 Task: Select all trailing commas.
Action: Mouse moved to (33, 593)
Screenshot: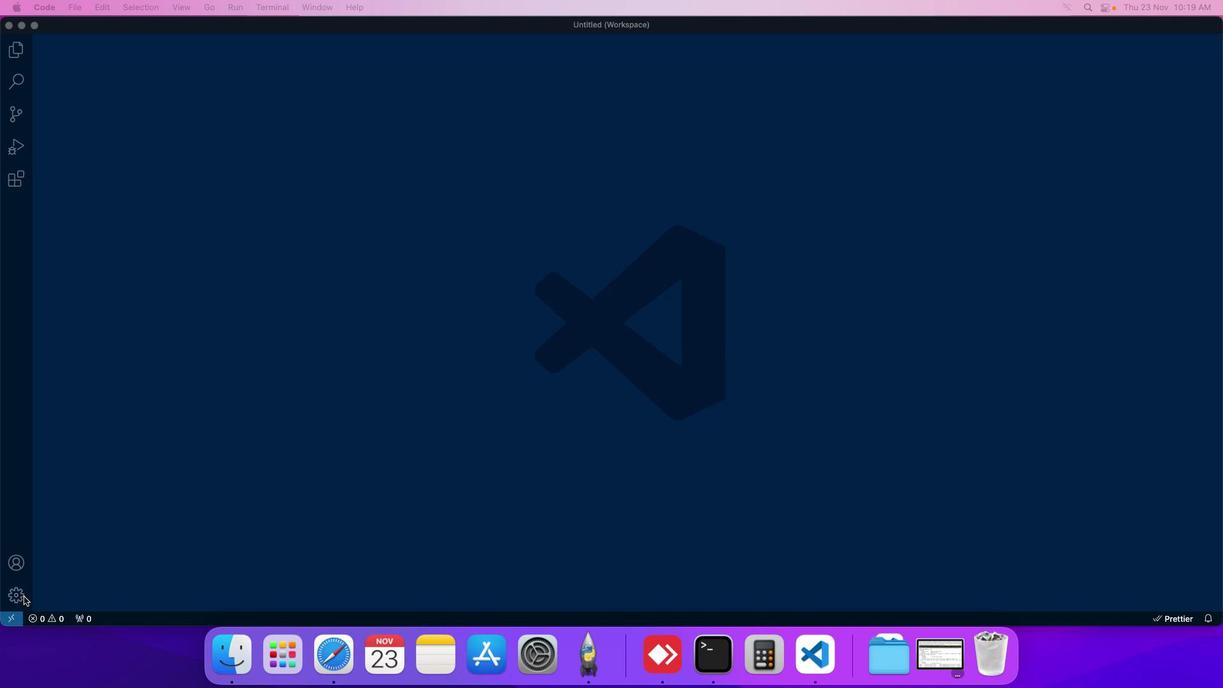 
Action: Mouse pressed left at (33, 593)
Screenshot: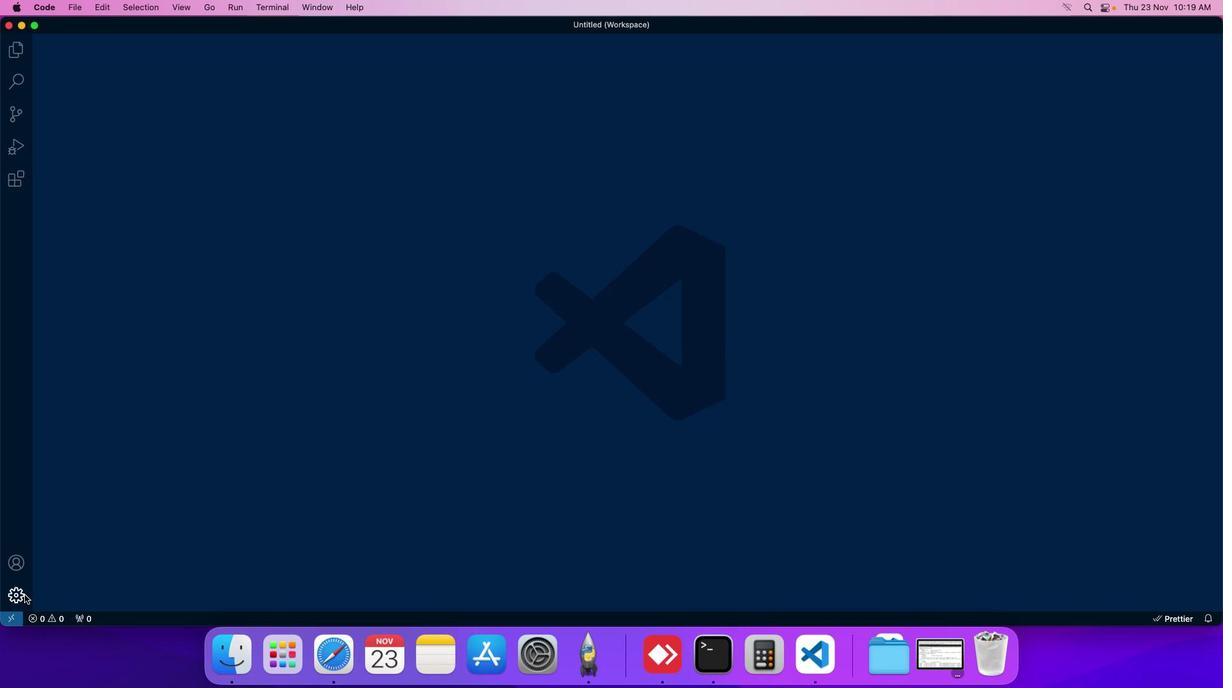 
Action: Mouse moved to (75, 498)
Screenshot: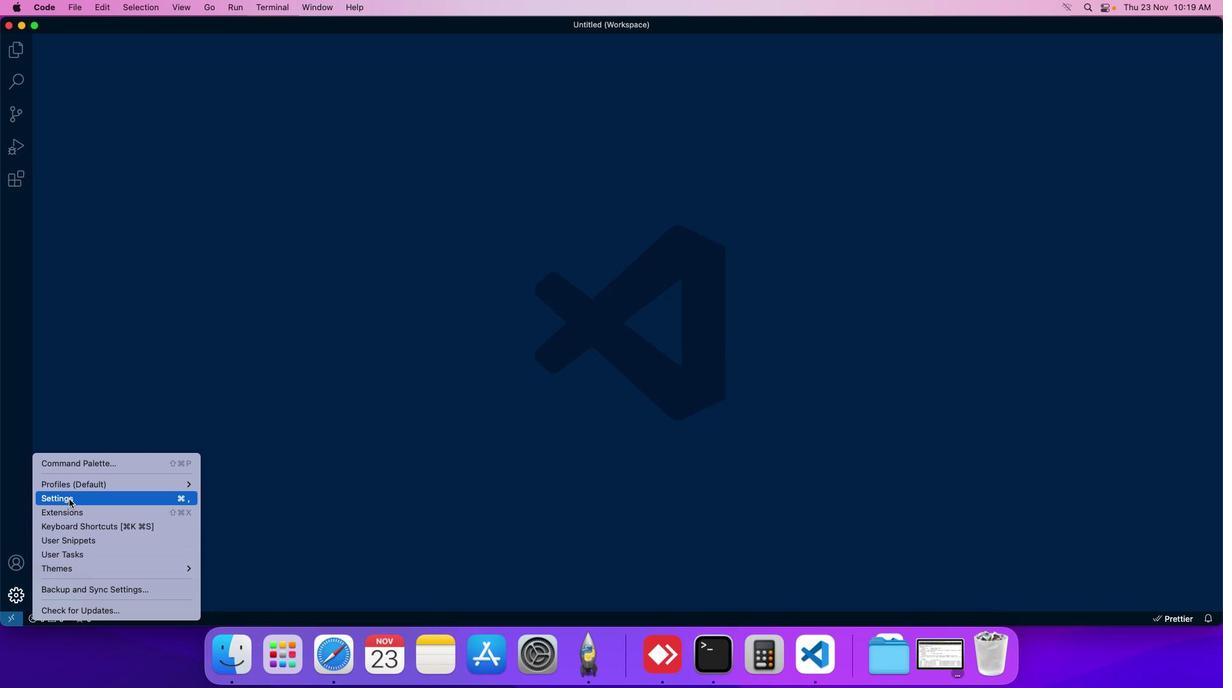 
Action: Mouse pressed left at (75, 498)
Screenshot: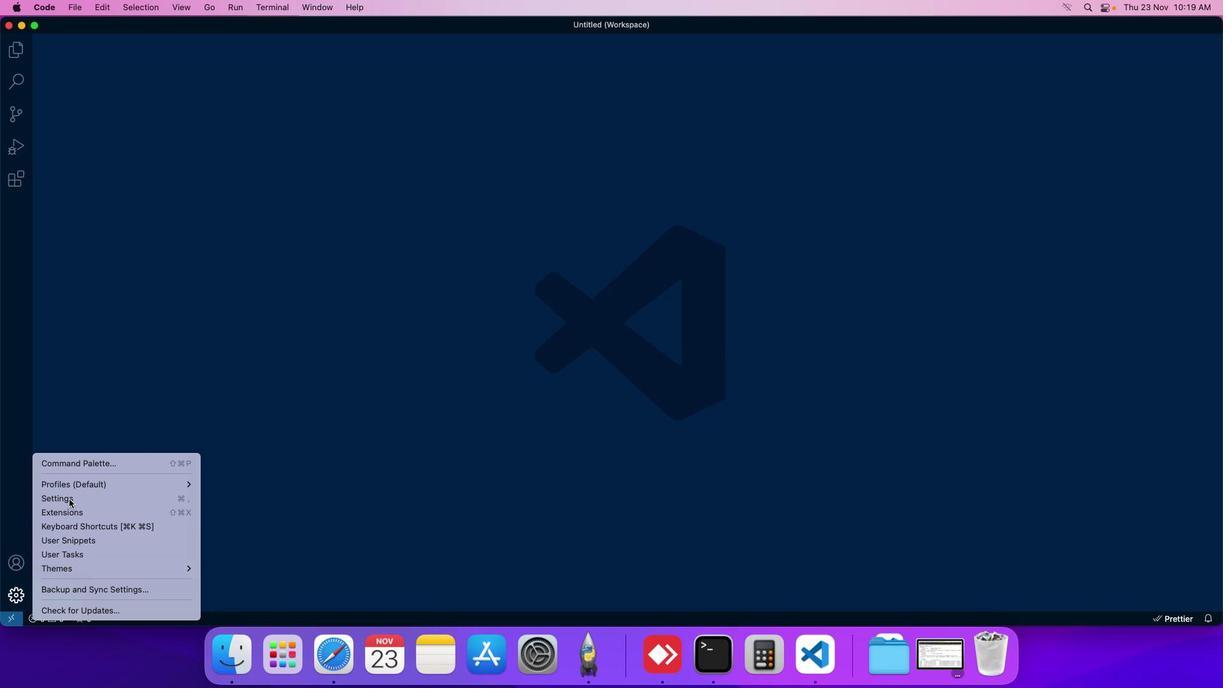 
Action: Mouse moved to (268, 119)
Screenshot: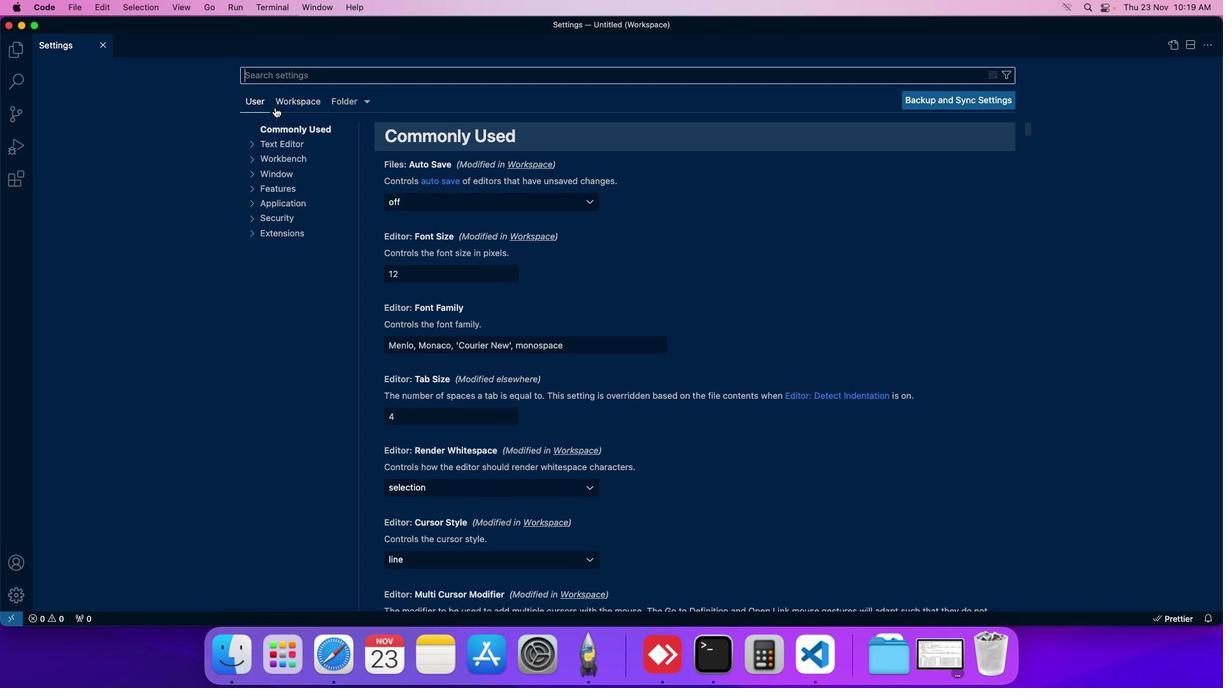
Action: Mouse pressed left at (268, 119)
Screenshot: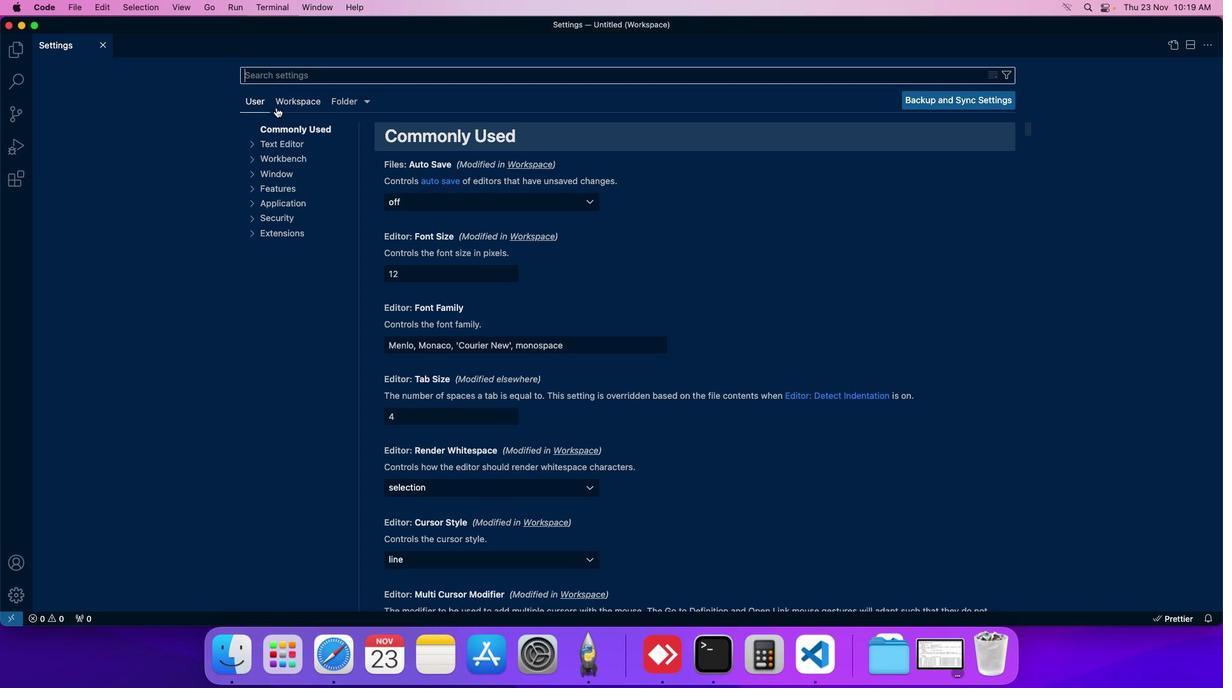 
Action: Mouse moved to (254, 225)
Screenshot: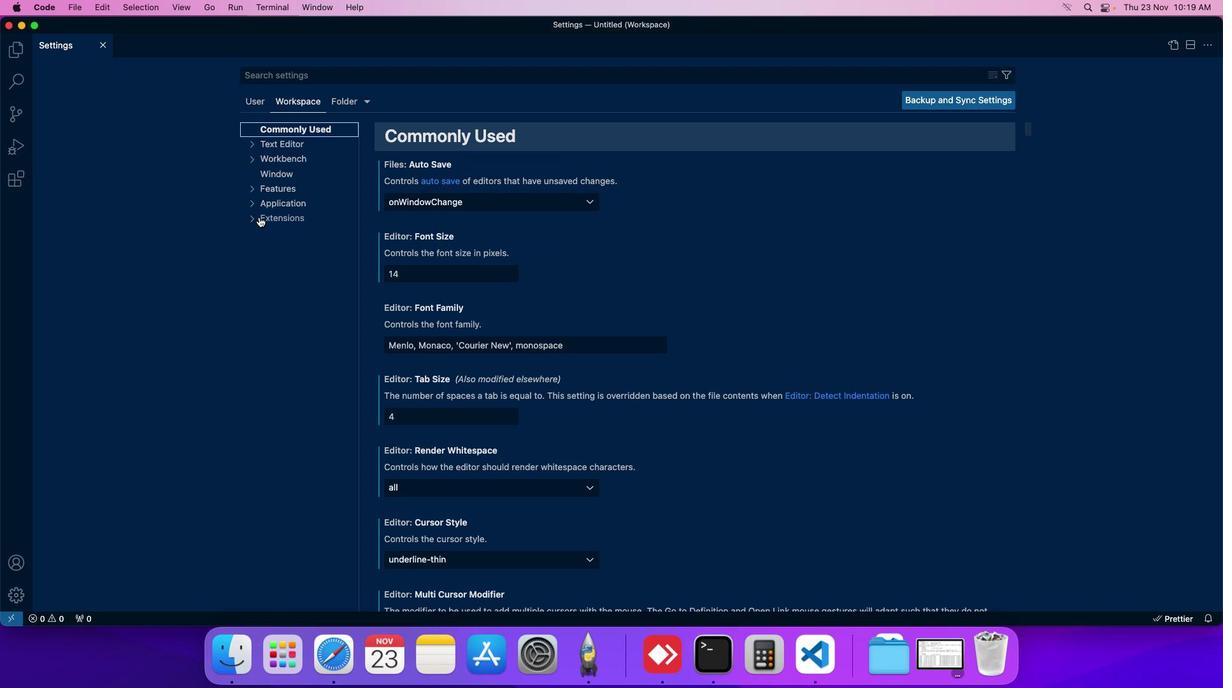 
Action: Mouse pressed left at (254, 225)
Screenshot: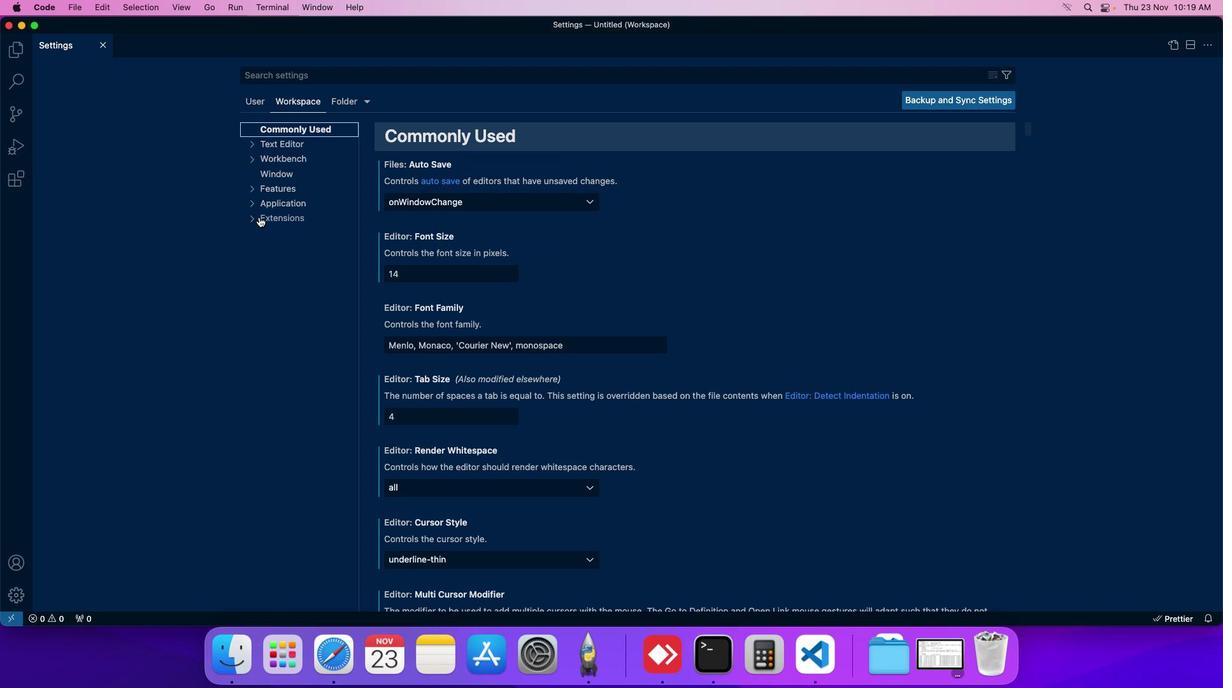 
Action: Mouse moved to (272, 468)
Screenshot: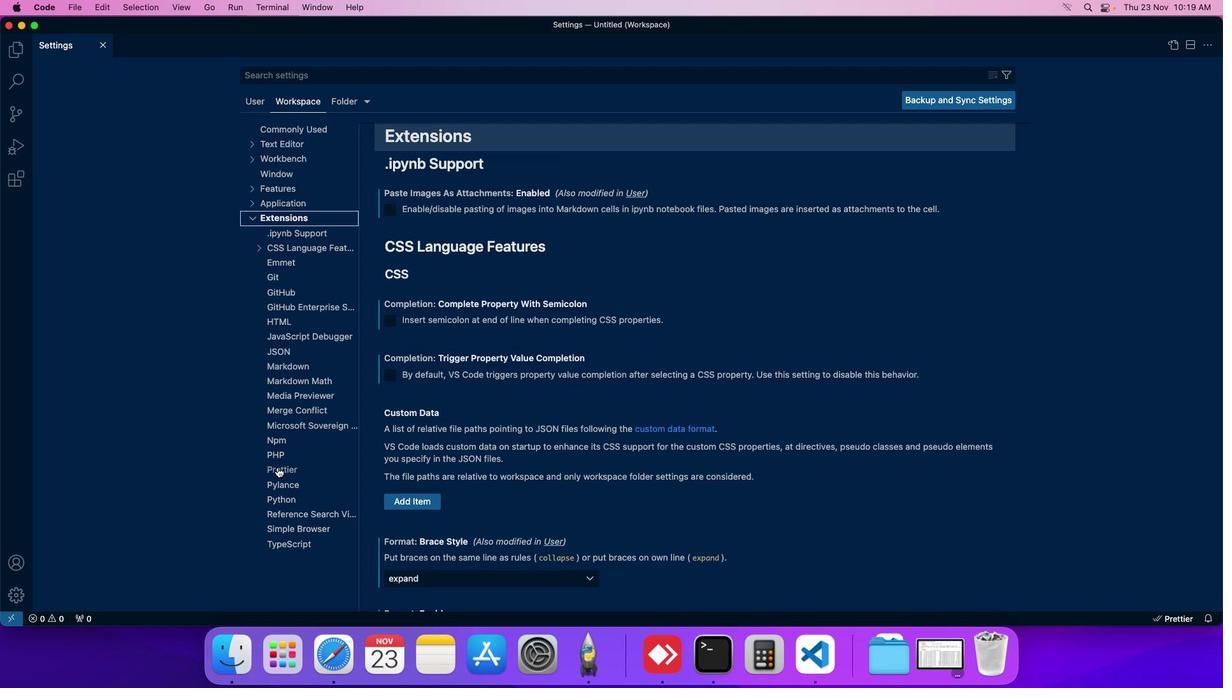 
Action: Mouse pressed left at (272, 468)
Screenshot: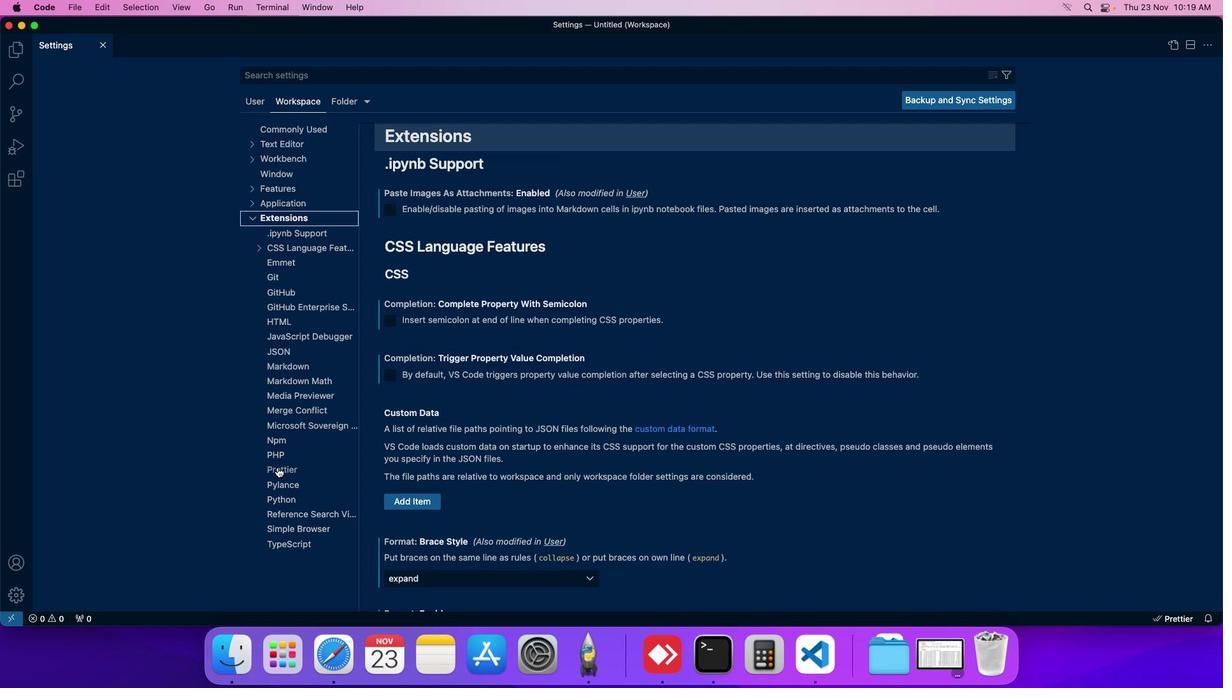 
Action: Mouse moved to (473, 532)
Screenshot: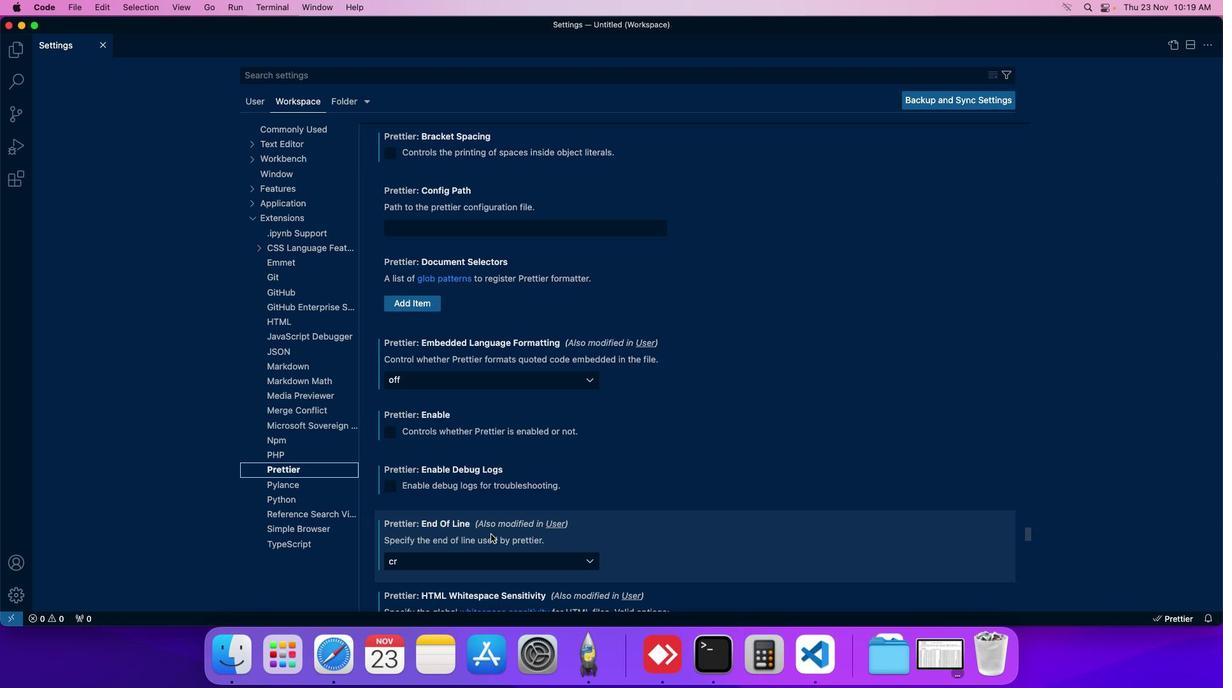 
Action: Mouse scrolled (473, 532) with delta (10, 14)
Screenshot: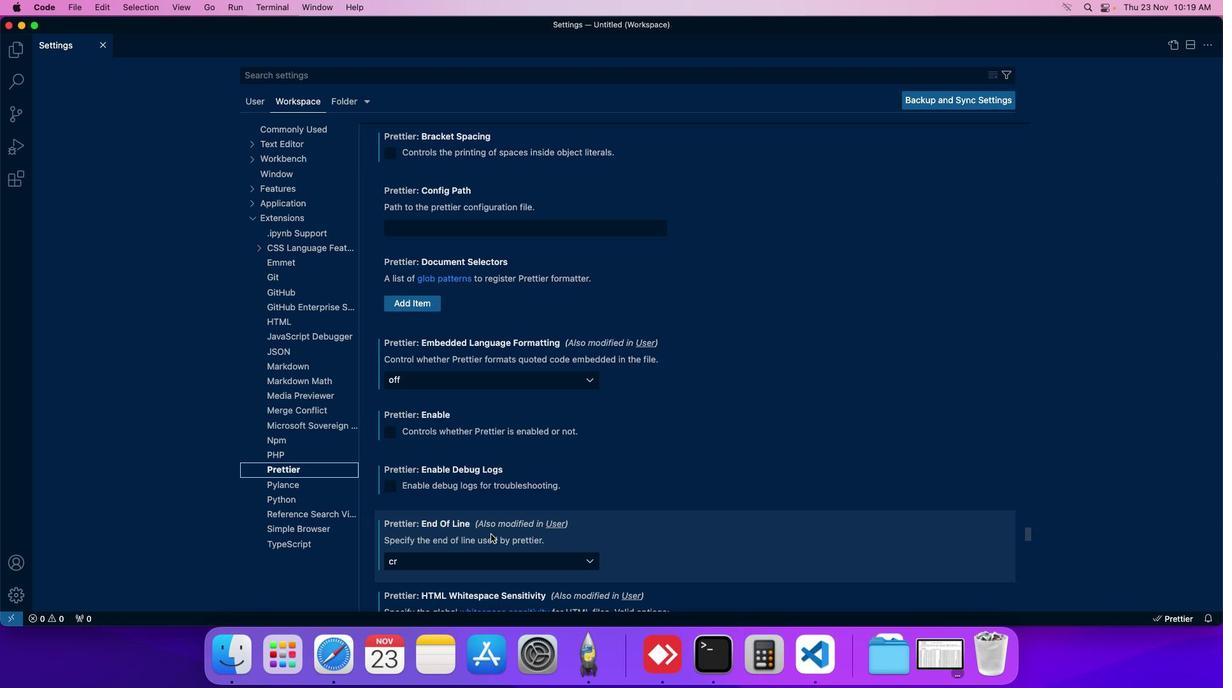 
Action: Mouse moved to (473, 532)
Screenshot: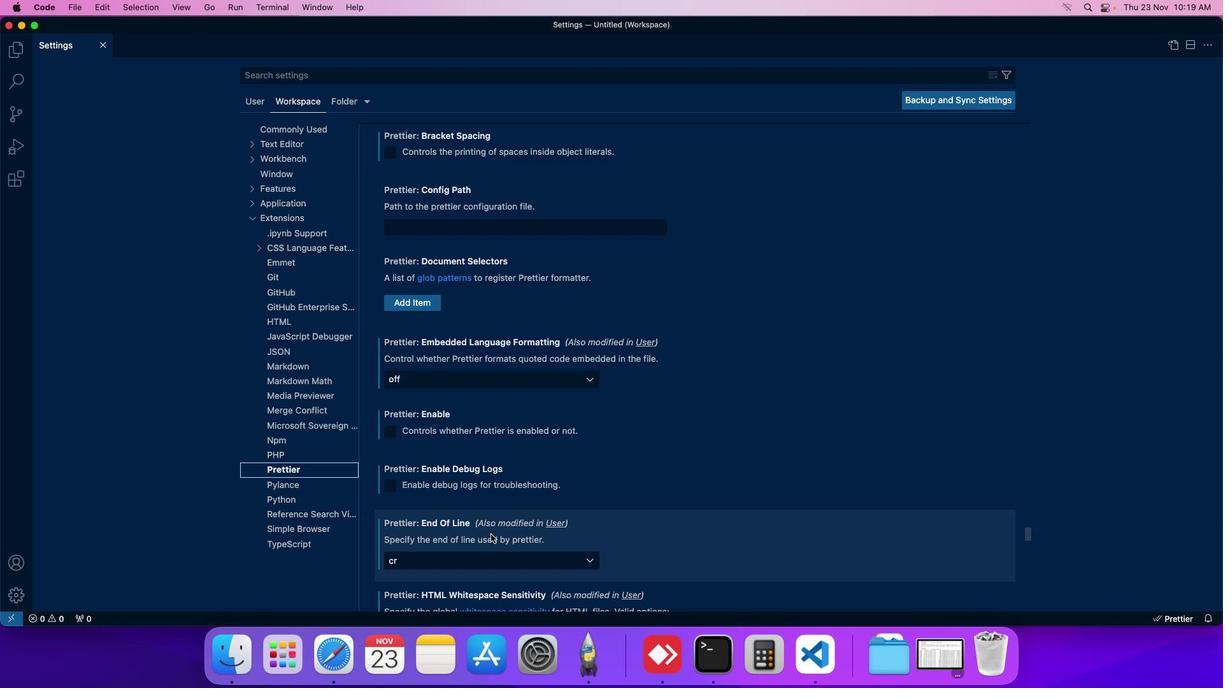
Action: Mouse scrolled (473, 532) with delta (10, 14)
Screenshot: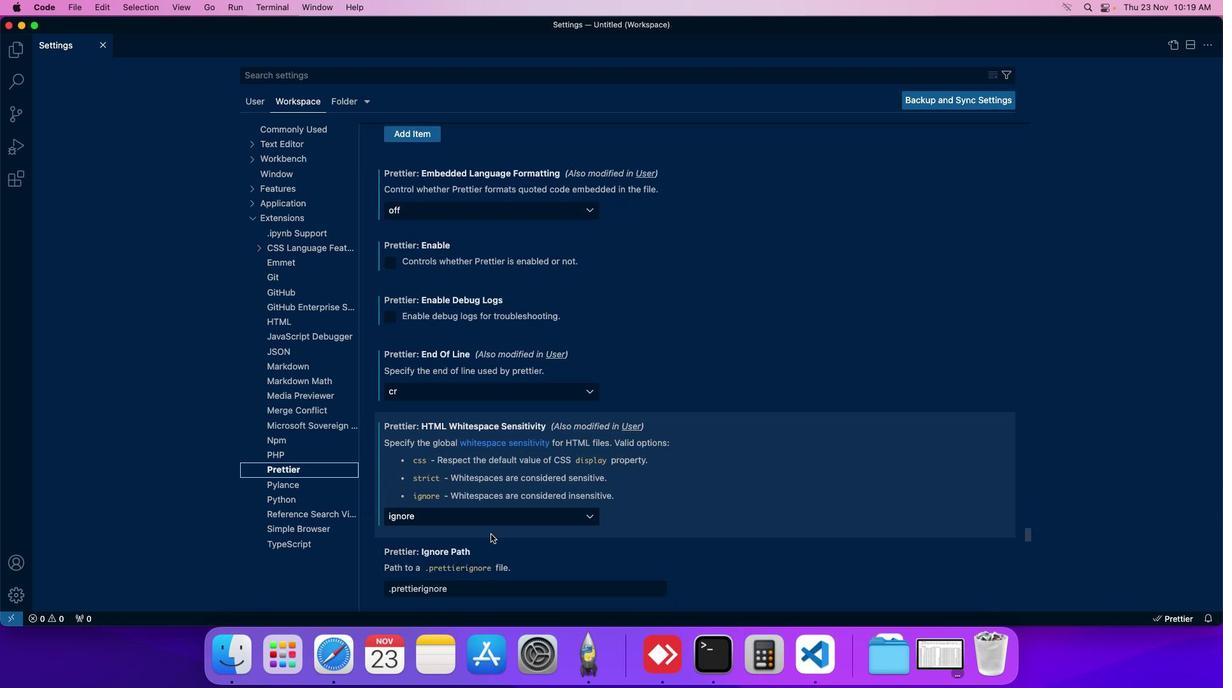 
Action: Mouse scrolled (473, 532) with delta (10, 14)
Screenshot: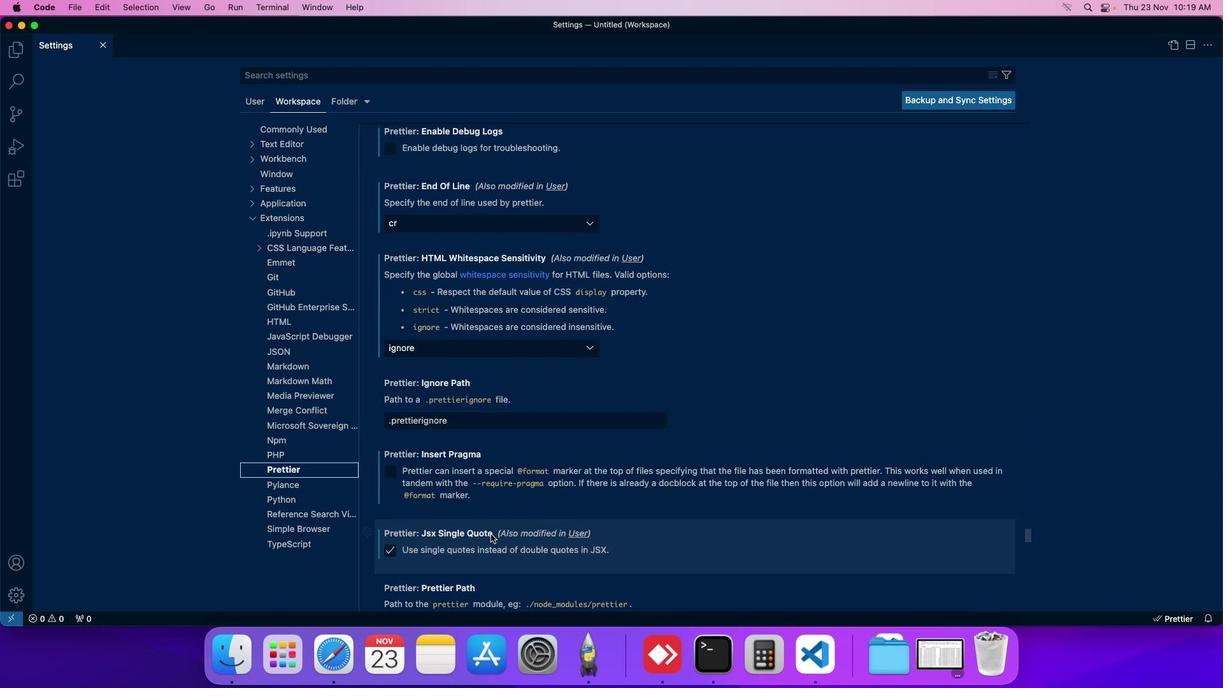 
Action: Mouse scrolled (473, 532) with delta (10, 14)
Screenshot: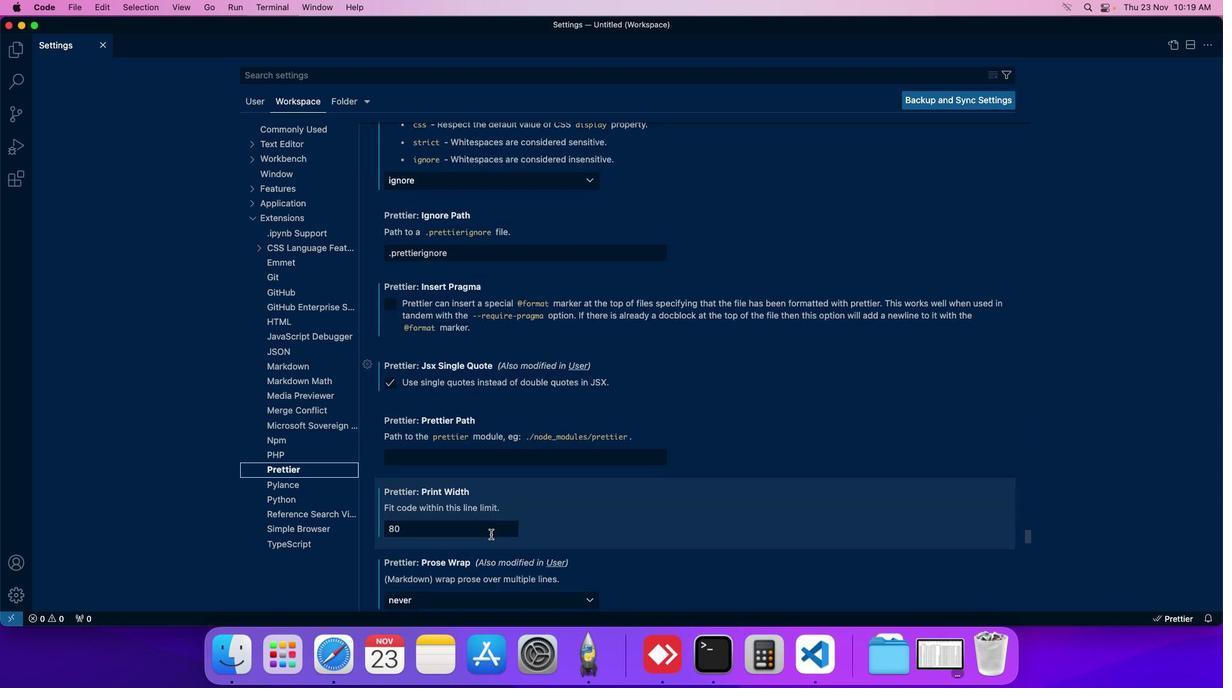 
Action: Mouse scrolled (473, 532) with delta (10, 14)
Screenshot: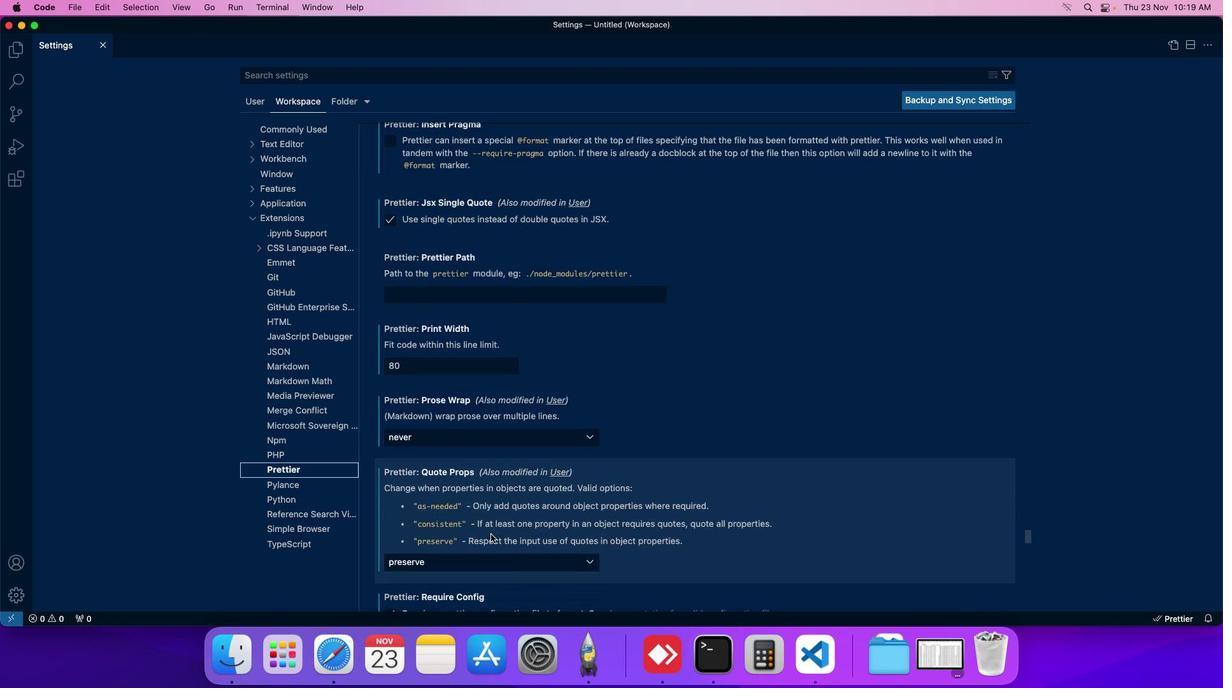 
Action: Mouse scrolled (473, 532) with delta (10, 14)
Screenshot: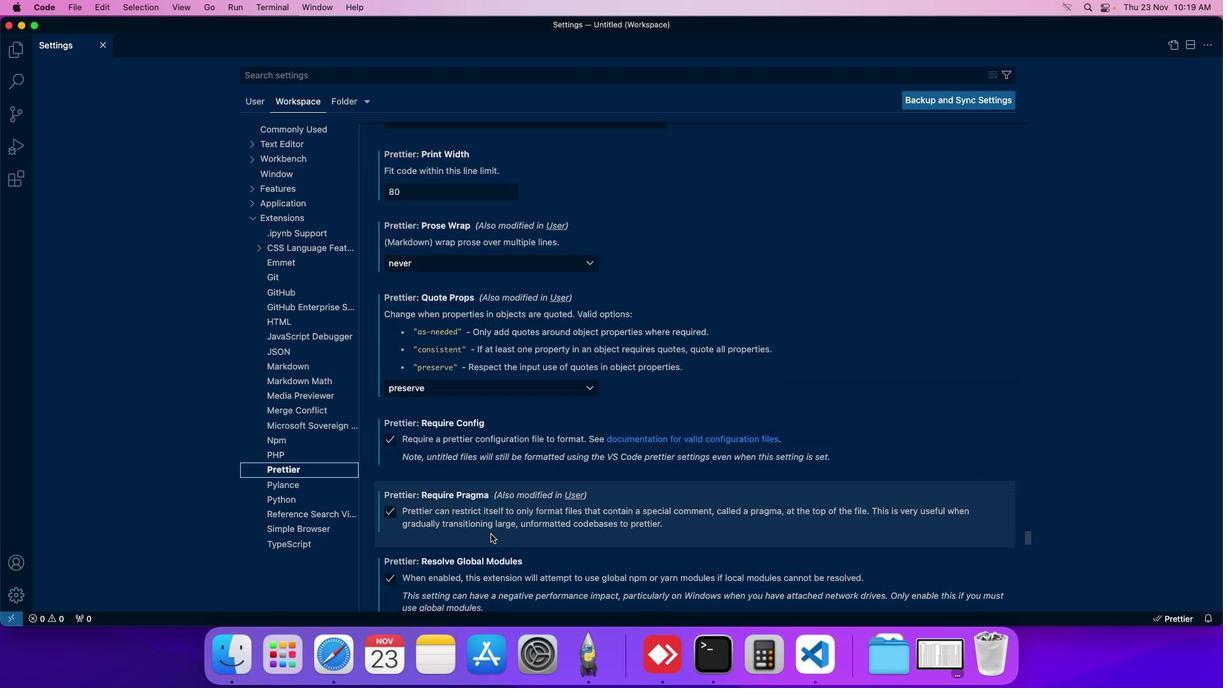 
Action: Mouse scrolled (473, 532) with delta (10, 14)
Screenshot: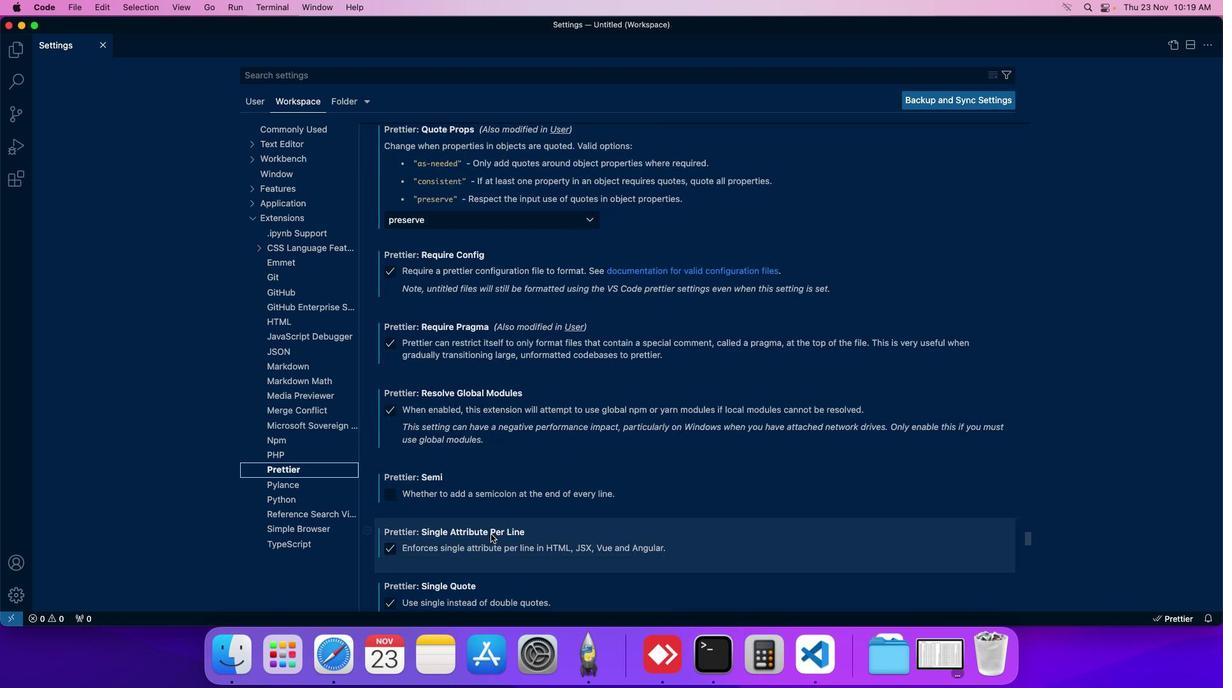 
Action: Mouse scrolled (473, 532) with delta (10, 14)
Screenshot: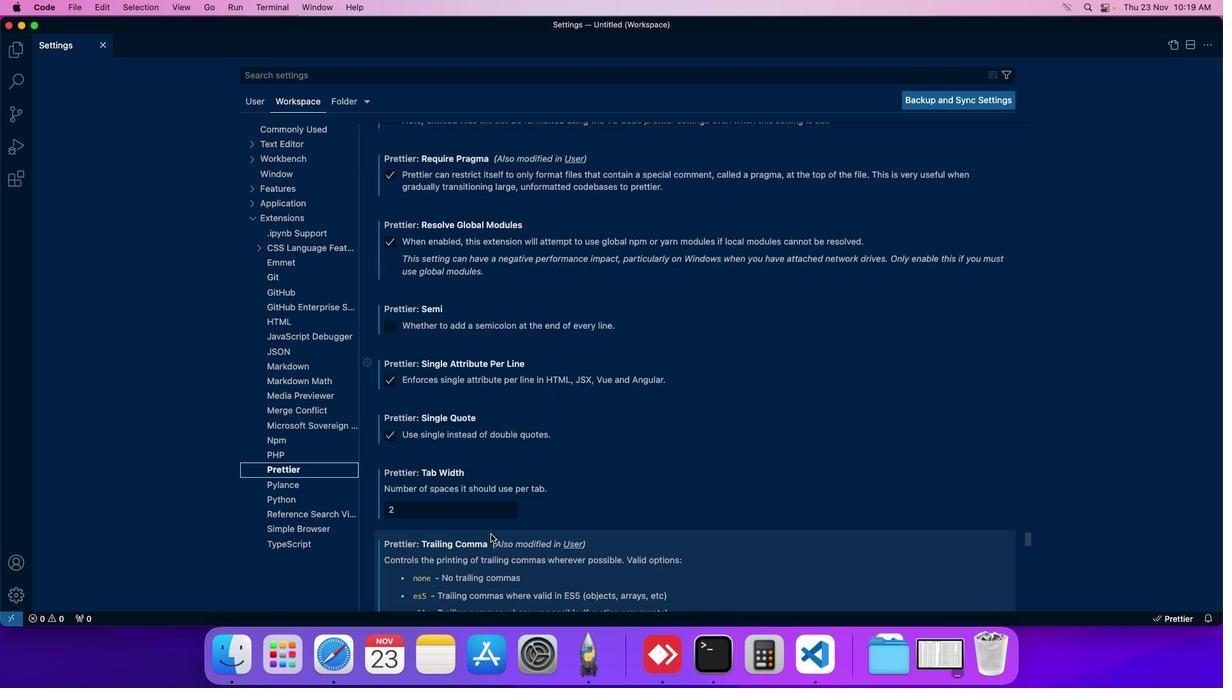 
Action: Mouse scrolled (473, 532) with delta (10, 14)
Screenshot: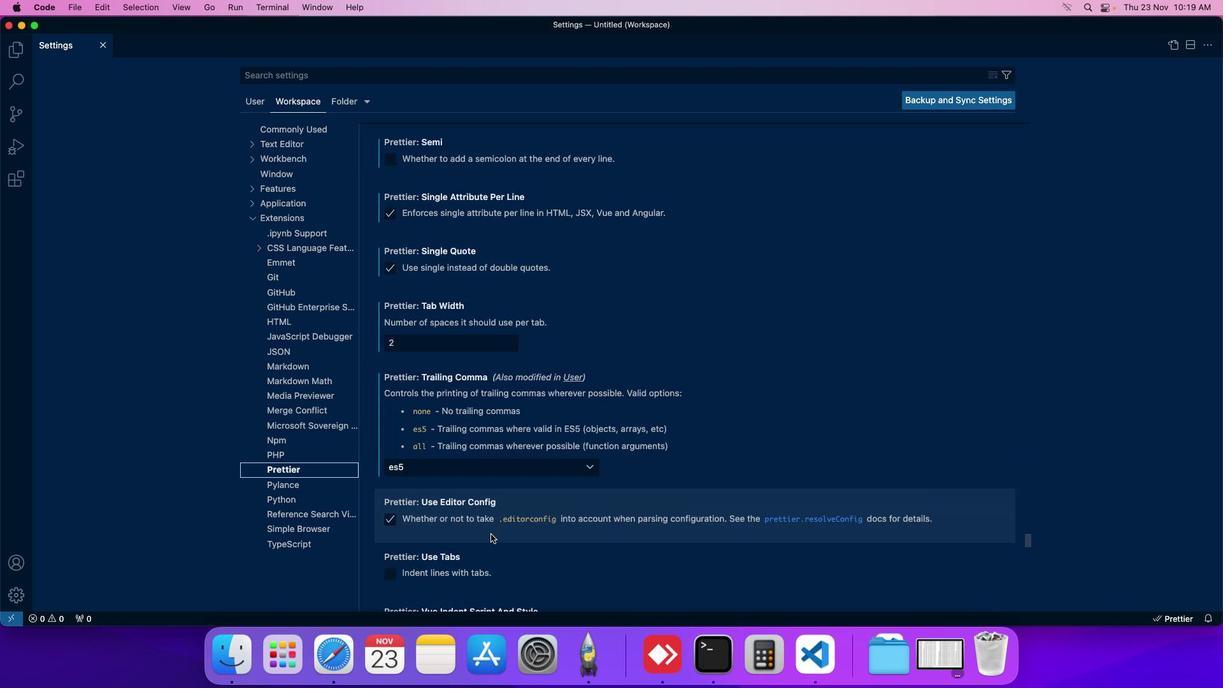 
Action: Mouse moved to (444, 460)
Screenshot: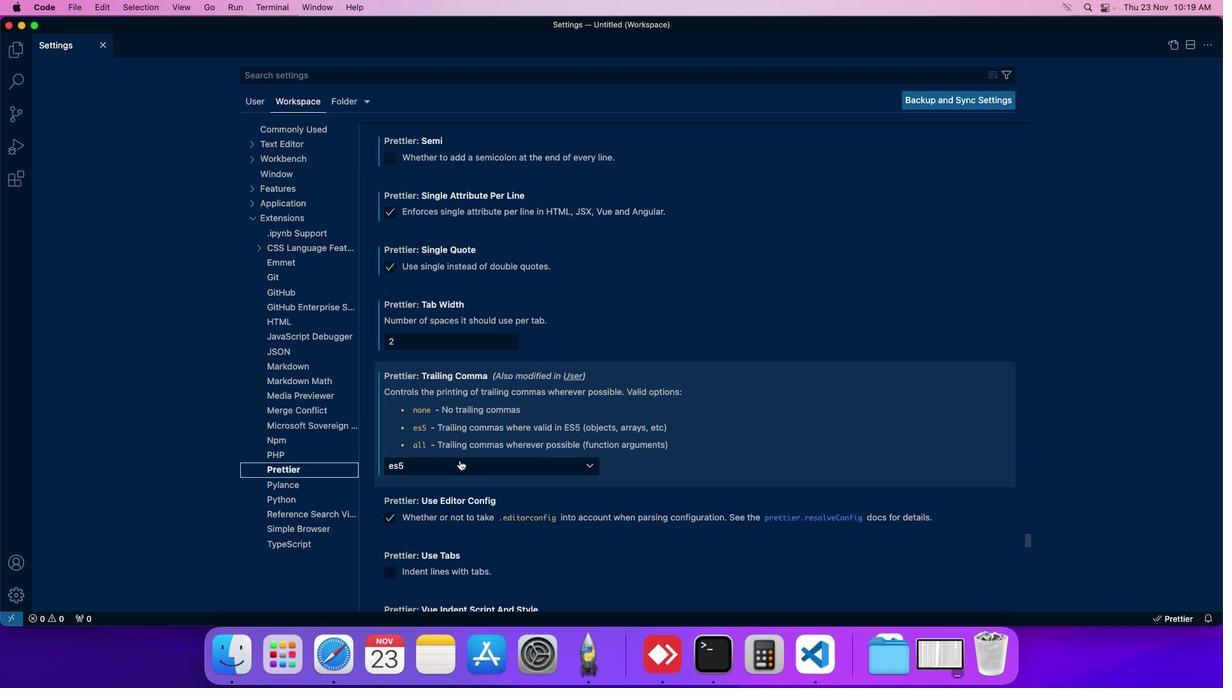 
Action: Mouse pressed left at (444, 460)
Screenshot: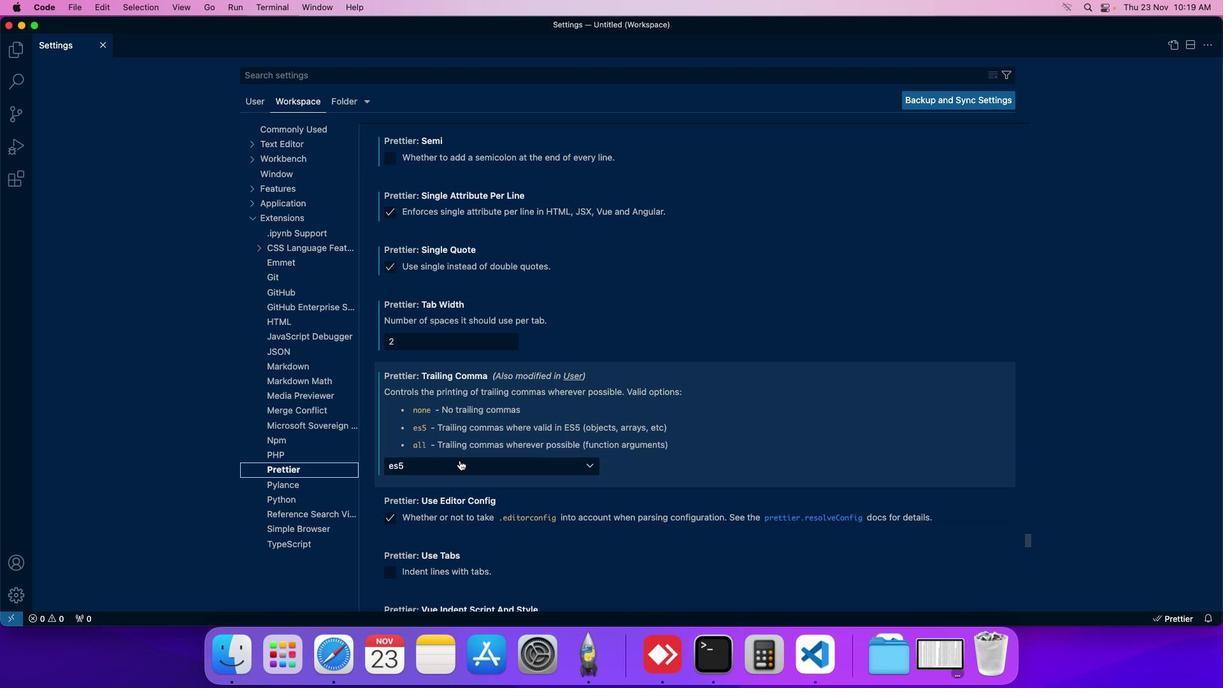 
Action: Mouse moved to (377, 507)
Screenshot: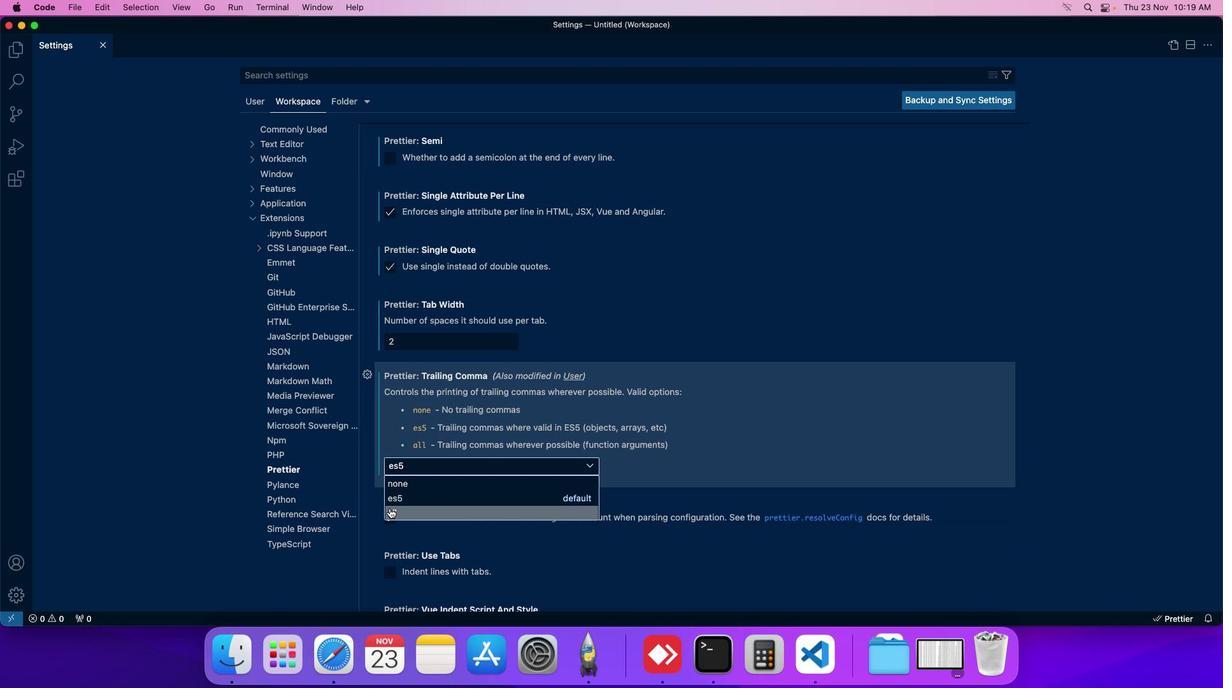 
Action: Mouse pressed left at (377, 507)
Screenshot: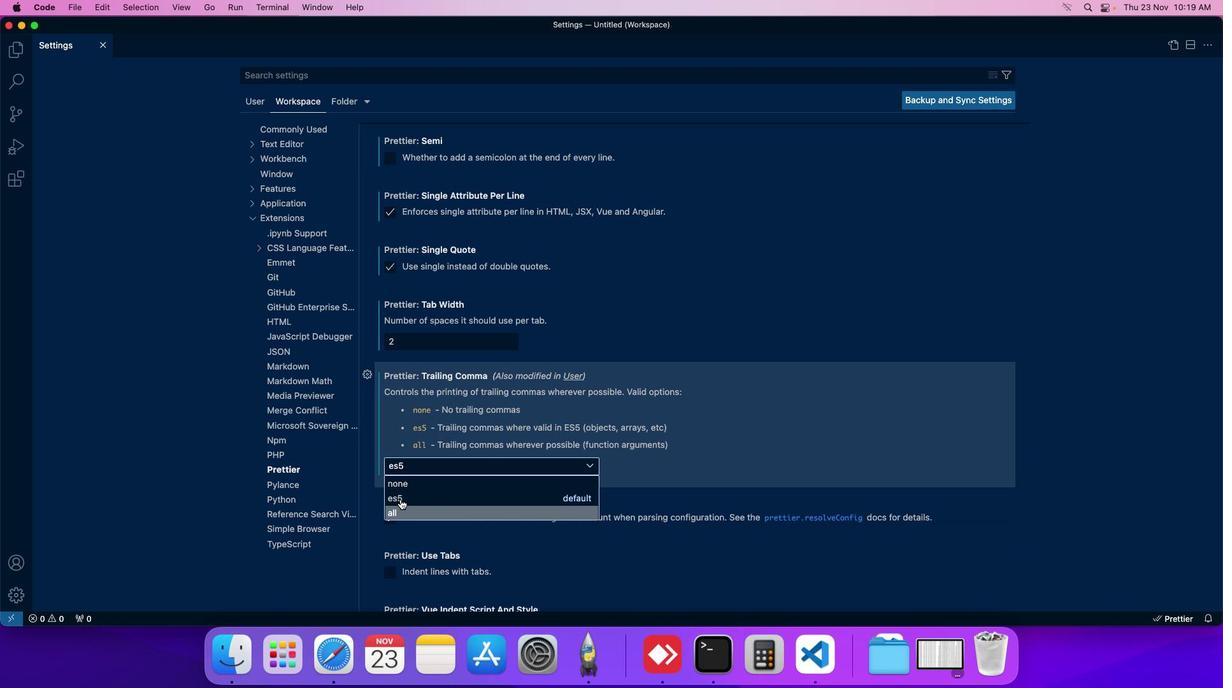 
Action: Mouse moved to (407, 475)
Screenshot: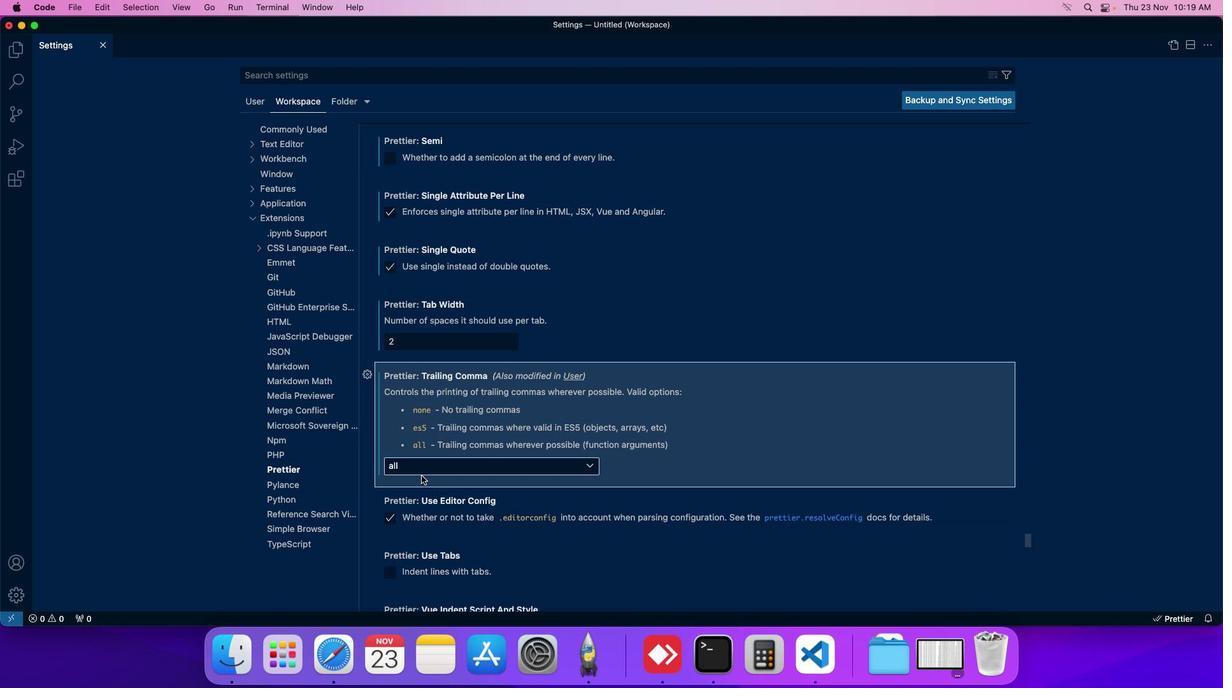 
